 Task: Set Duration of Sprint called Sprint0018 in Scrum Project Project0006 to 3 weeks in Jira
Action: Mouse moved to (478, 546)
Screenshot: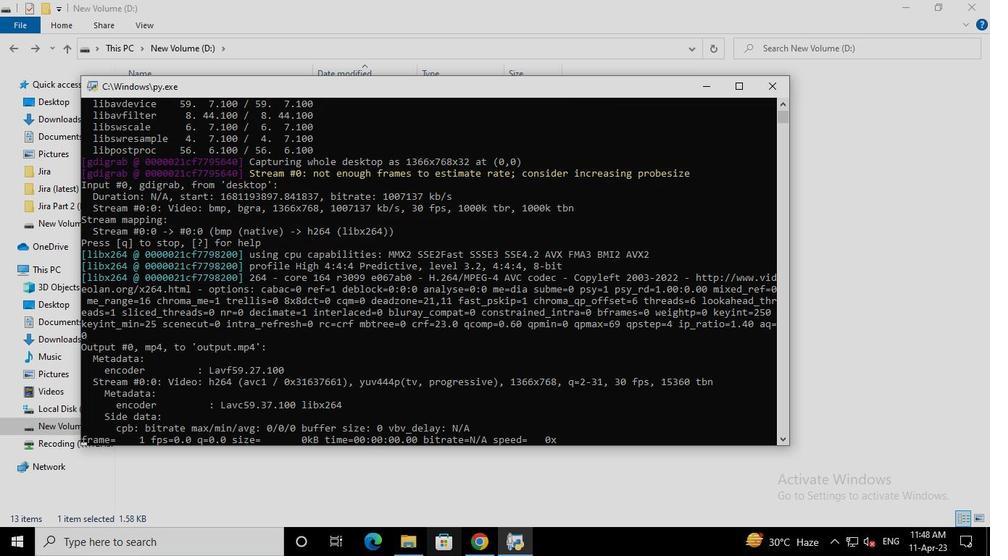 
Action: Mouse pressed left at (478, 546)
Screenshot: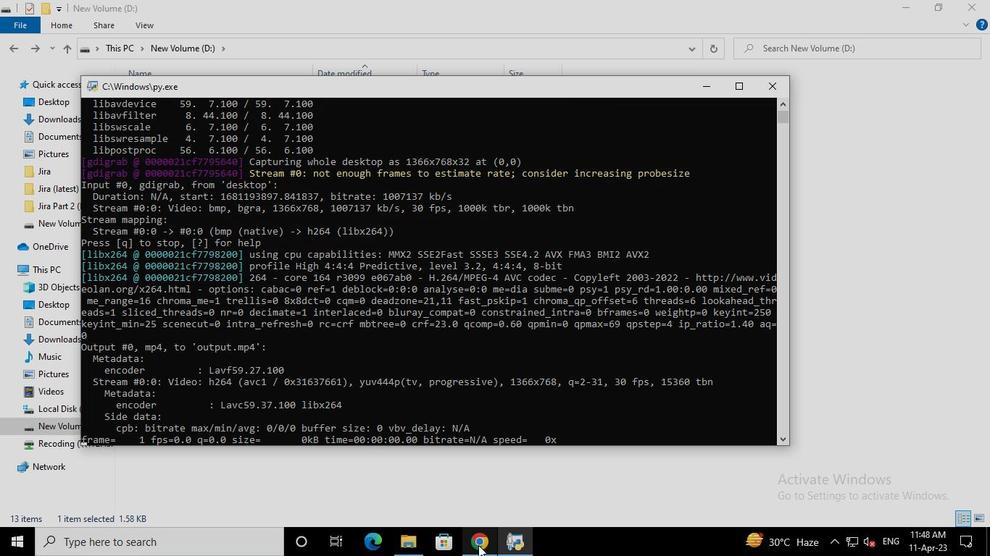 
Action: Mouse moved to (102, 220)
Screenshot: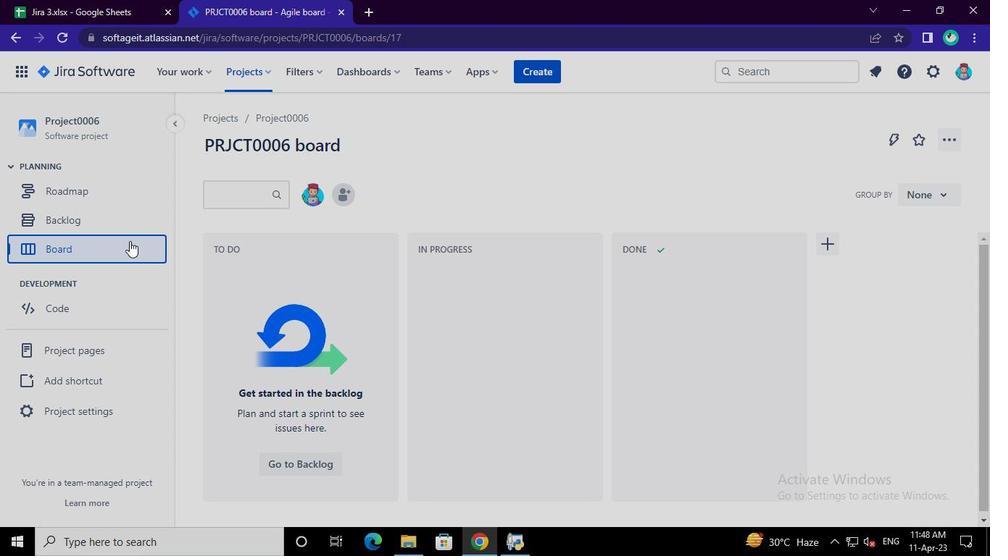 
Action: Mouse pressed left at (102, 220)
Screenshot: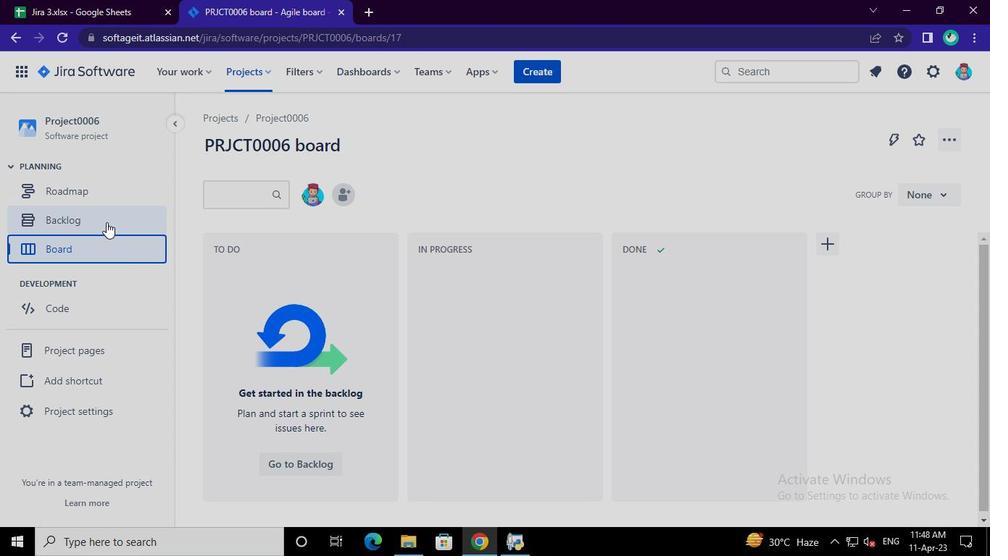 
Action: Mouse moved to (318, 314)
Screenshot: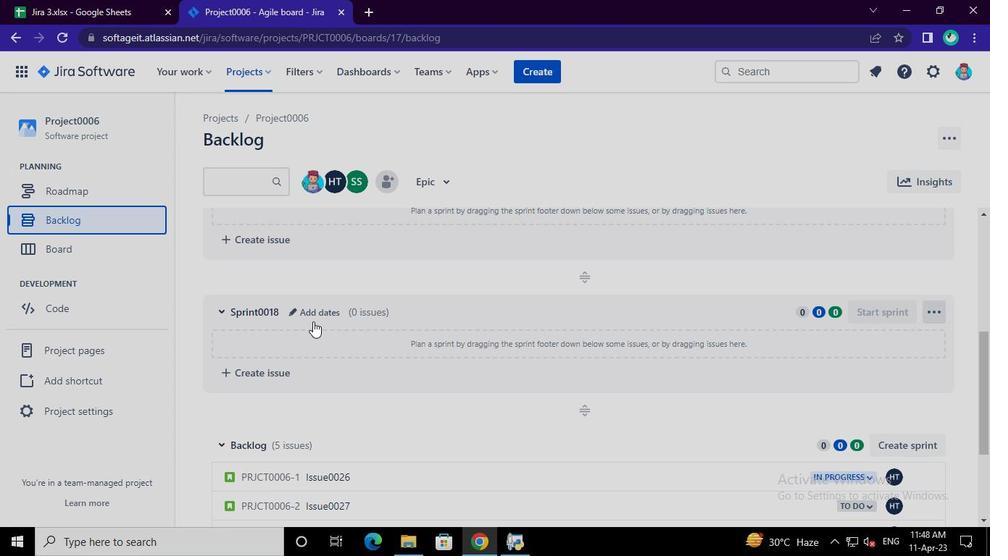 
Action: Mouse pressed left at (318, 314)
Screenshot: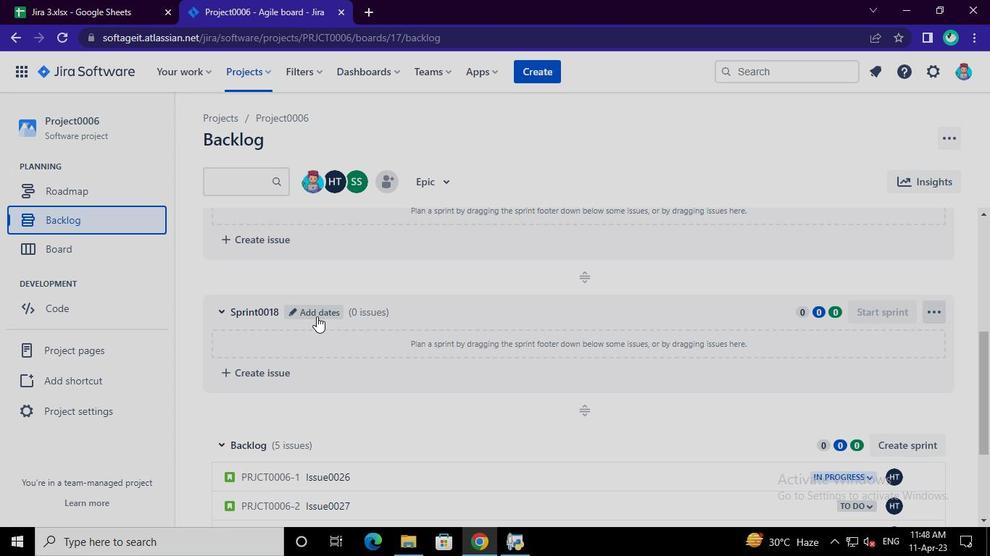 
Action: Mouse moved to (369, 233)
Screenshot: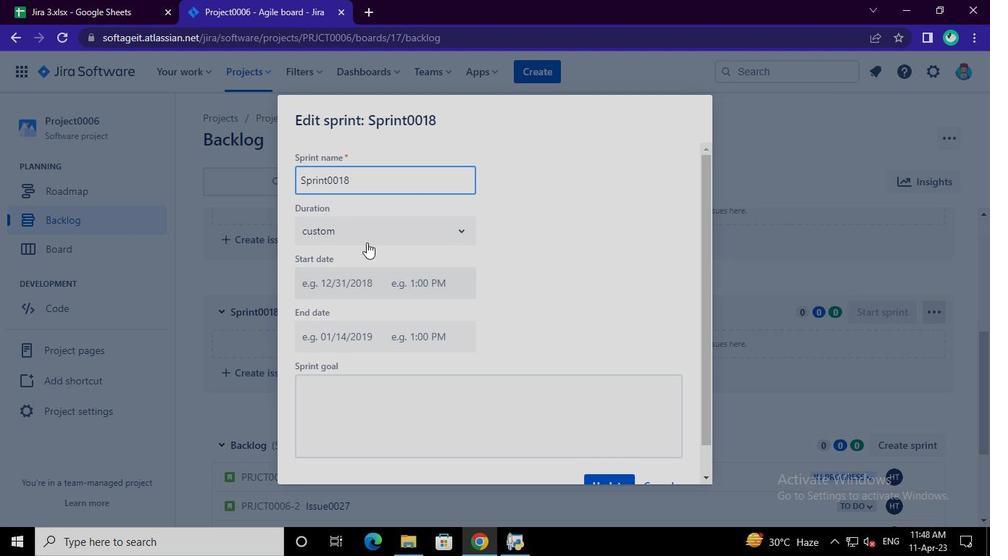 
Action: Mouse pressed left at (369, 233)
Screenshot: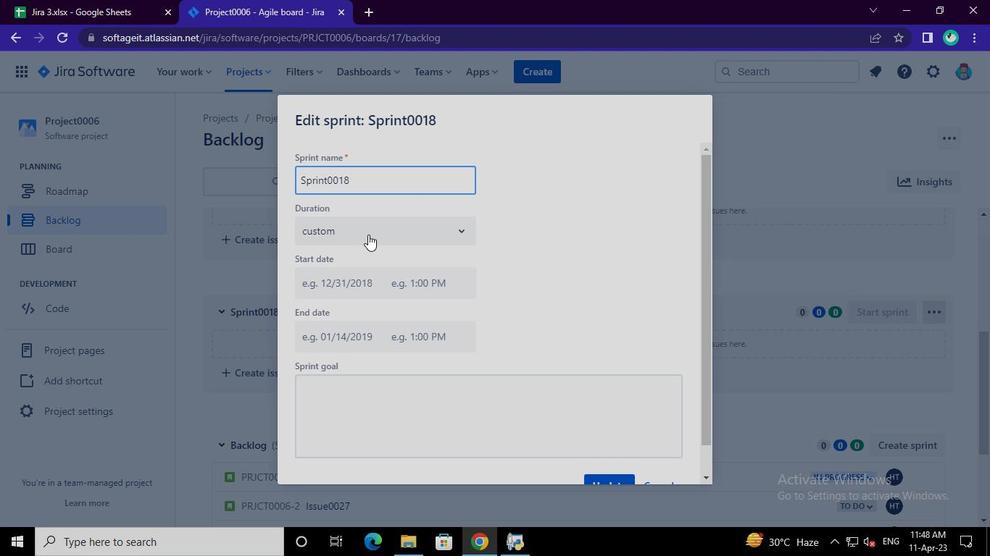 
Action: Mouse moved to (353, 313)
Screenshot: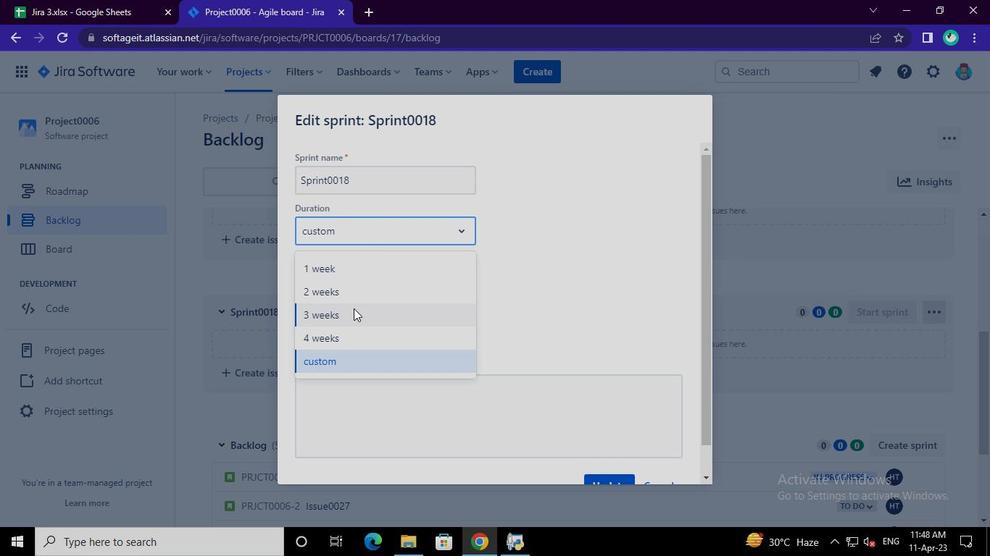 
Action: Mouse pressed left at (353, 313)
Screenshot: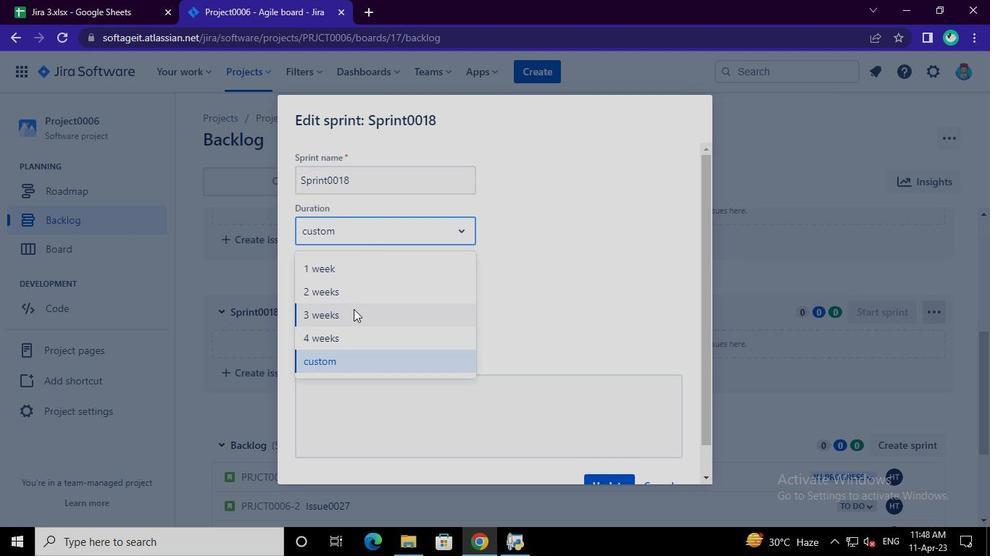 
Action: Mouse moved to (349, 289)
Screenshot: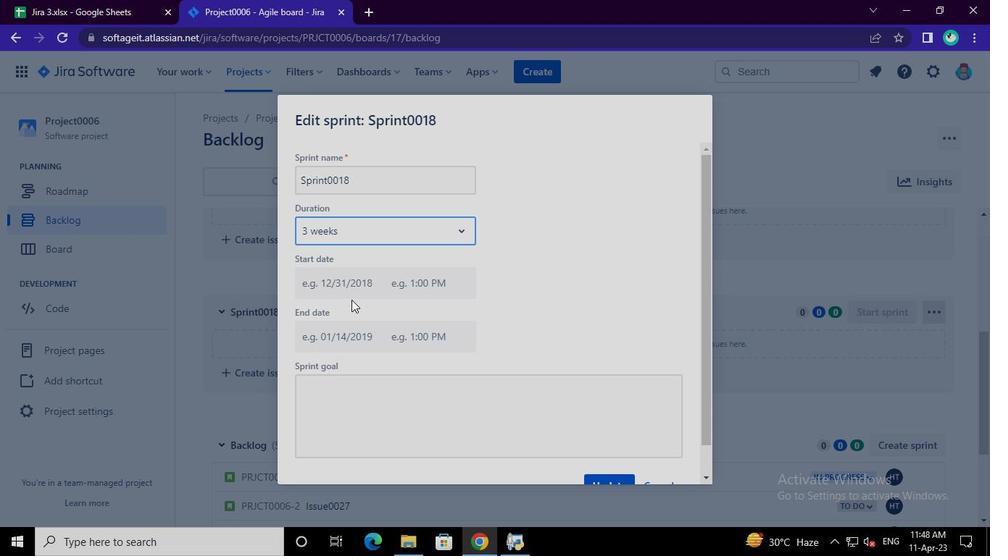
Action: Mouse pressed left at (349, 289)
Screenshot: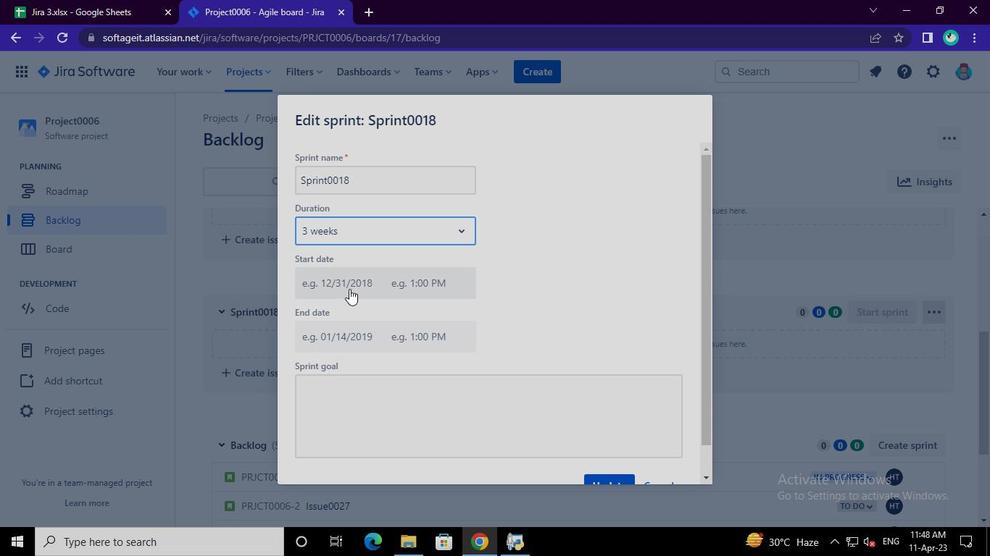 
Action: Mouse moved to (383, 420)
Screenshot: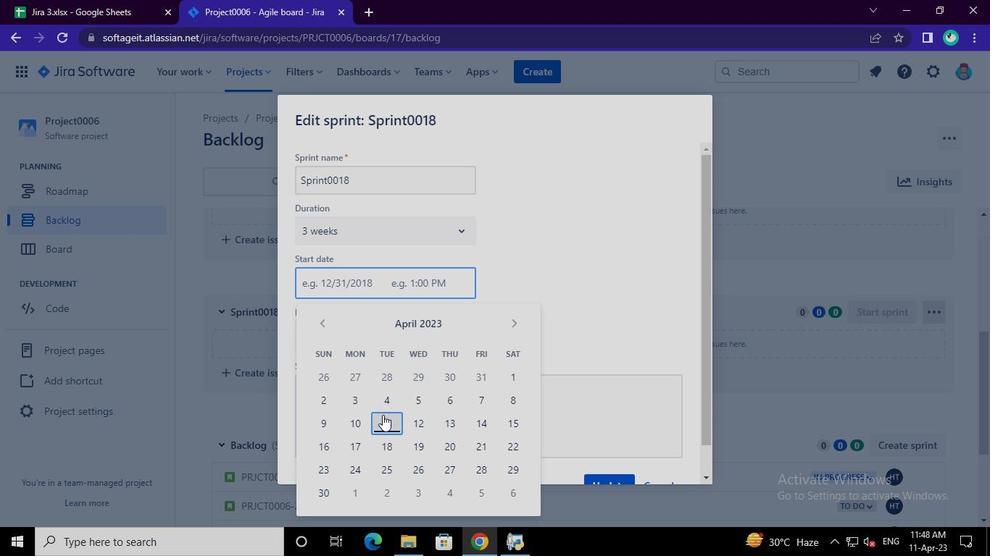
Action: Mouse pressed left at (383, 420)
Screenshot: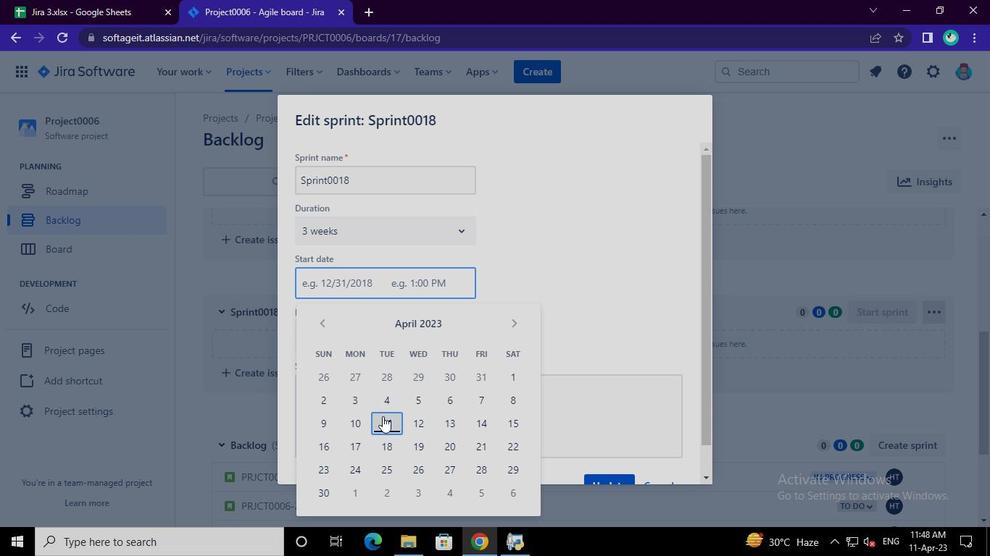 
Action: Mouse moved to (598, 479)
Screenshot: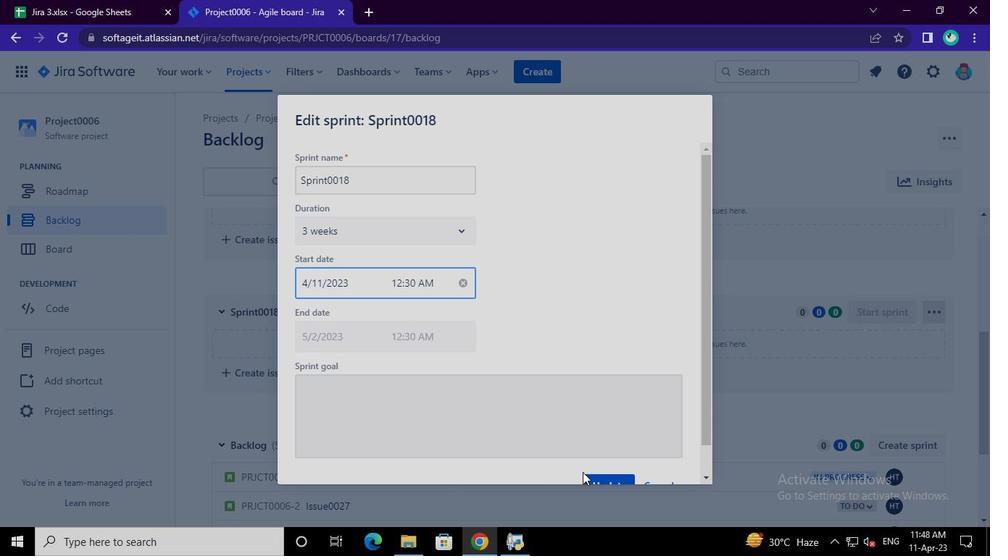 
Action: Mouse pressed left at (598, 479)
Screenshot: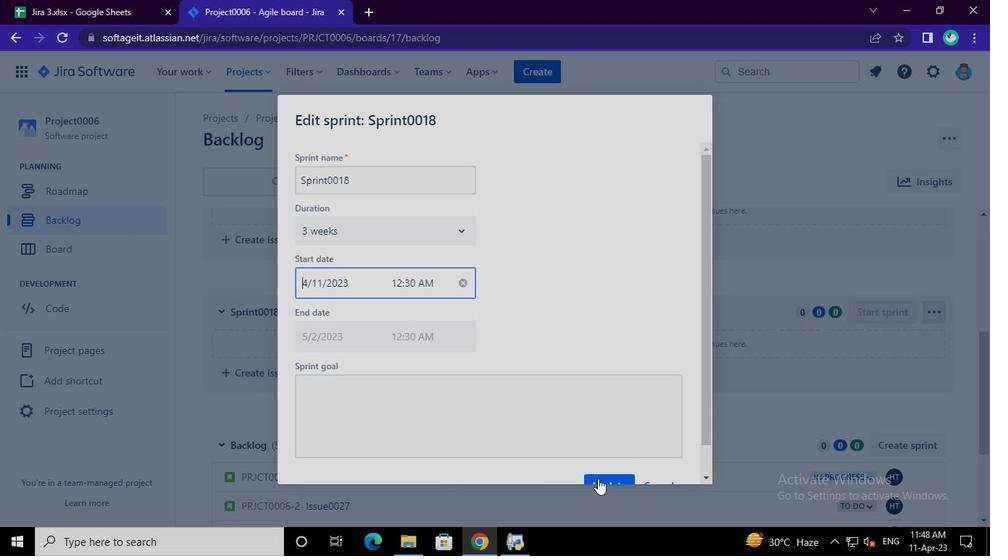 
Action: Mouse moved to (524, 538)
Screenshot: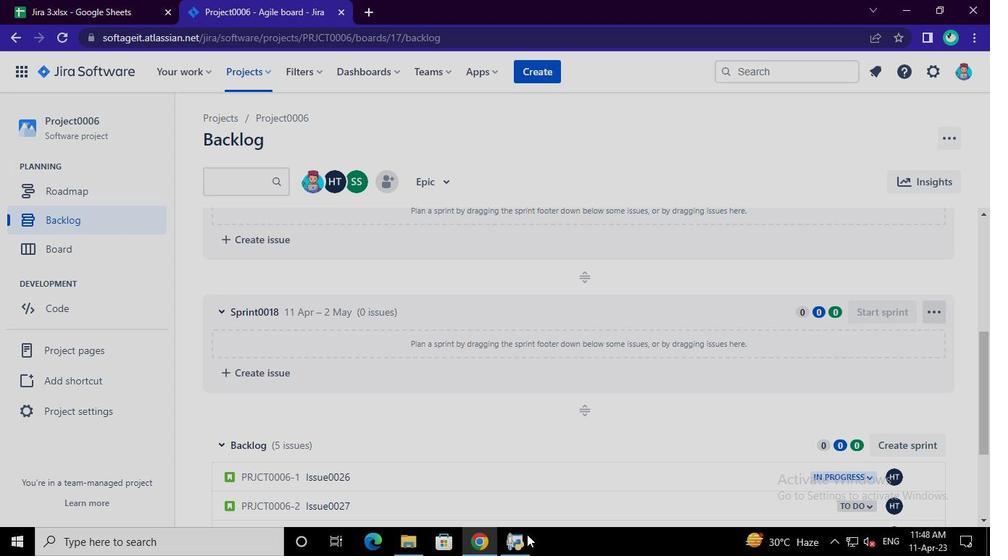 
Action: Mouse pressed left at (524, 538)
Screenshot: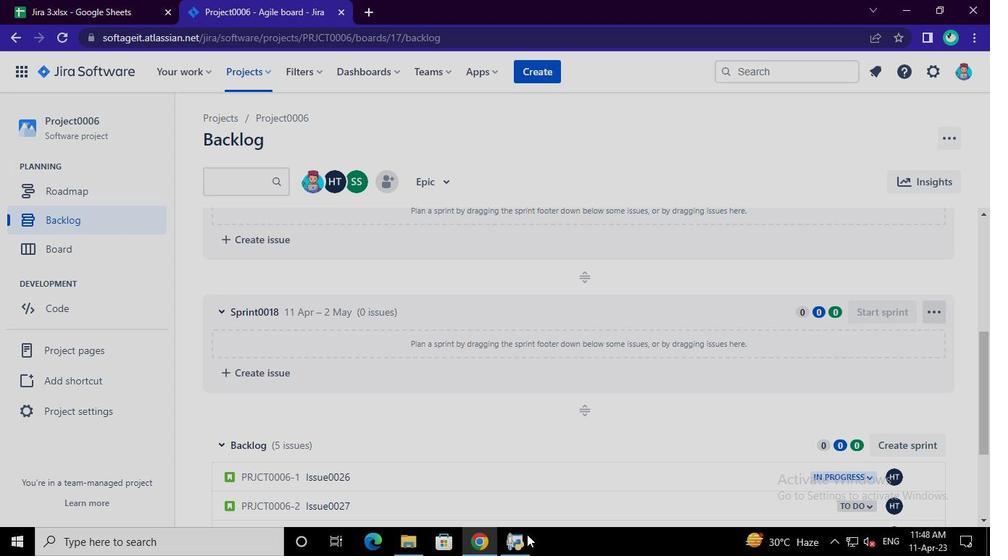 
Action: Mouse moved to (770, 81)
Screenshot: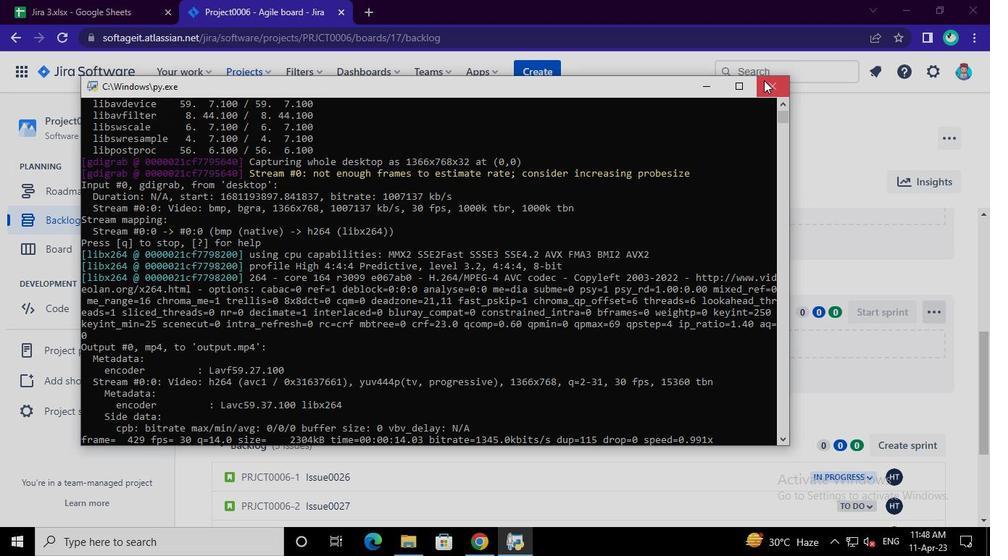 
Action: Mouse pressed left at (770, 81)
Screenshot: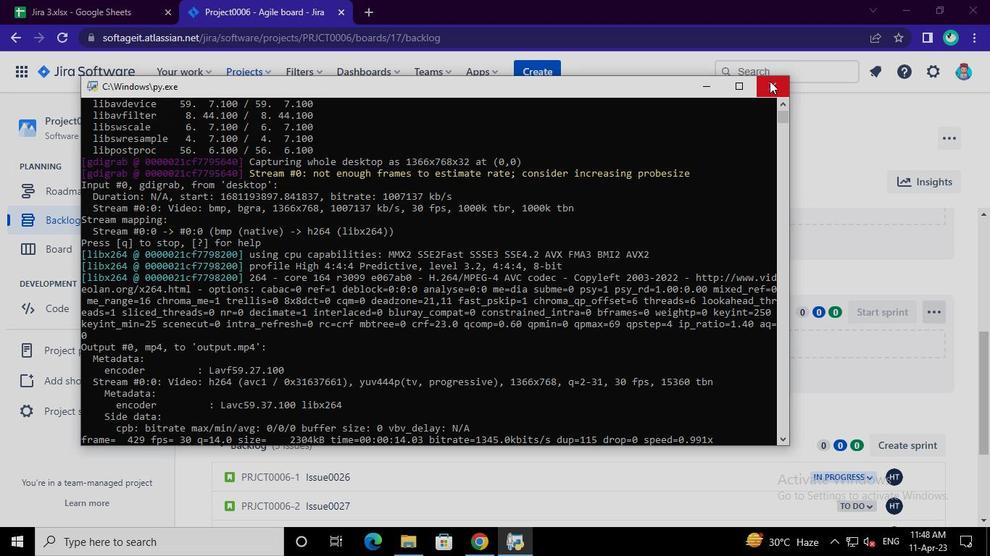 
